 Task: Select the on-hover option in the render guides.
Action: Mouse moved to (8, 470)
Screenshot: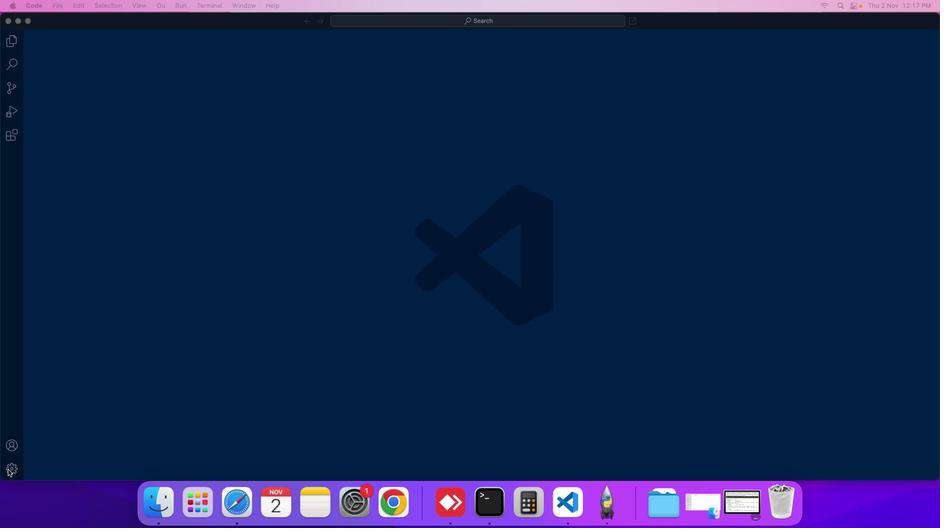 
Action: Mouse pressed left at (8, 470)
Screenshot: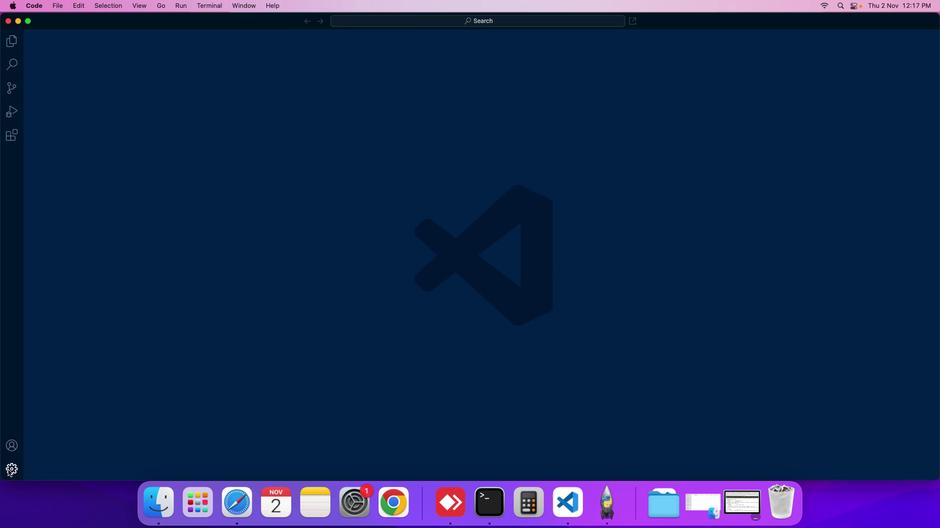 
Action: Mouse moved to (49, 386)
Screenshot: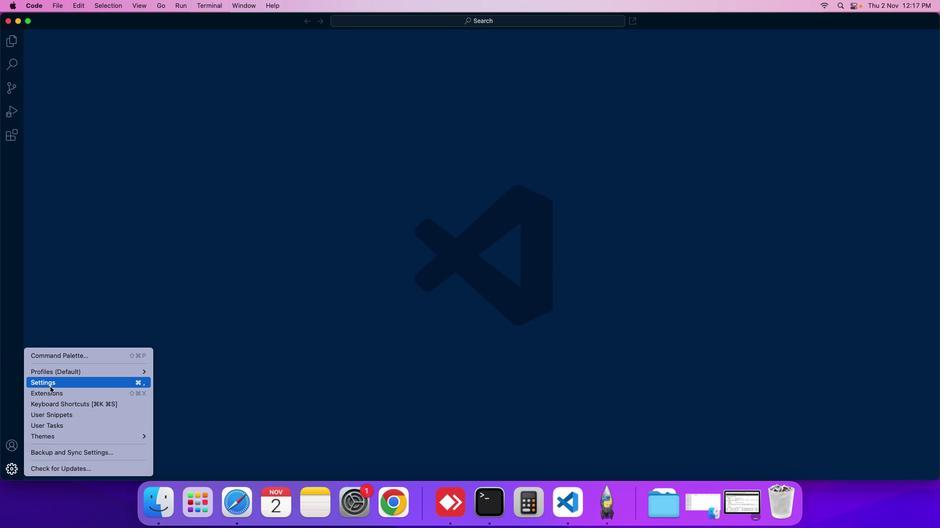 
Action: Mouse pressed left at (49, 386)
Screenshot: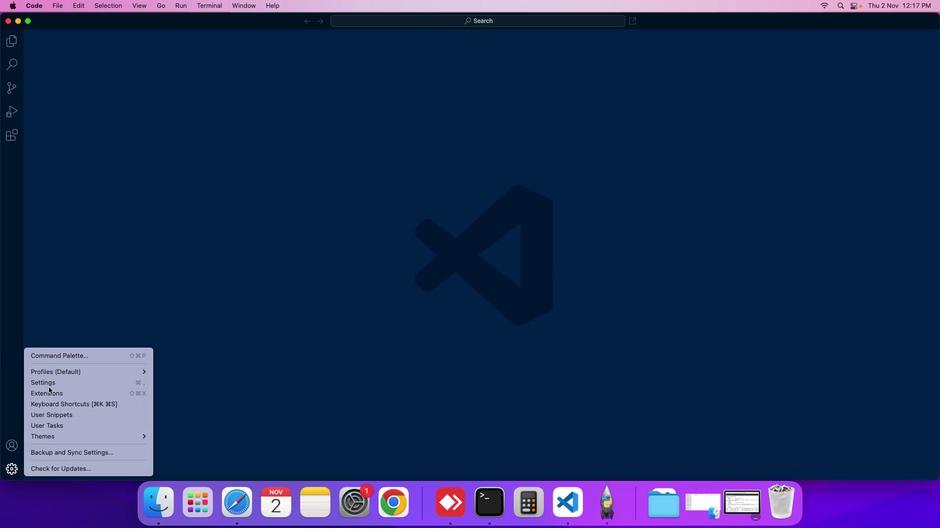 
Action: Mouse moved to (244, 119)
Screenshot: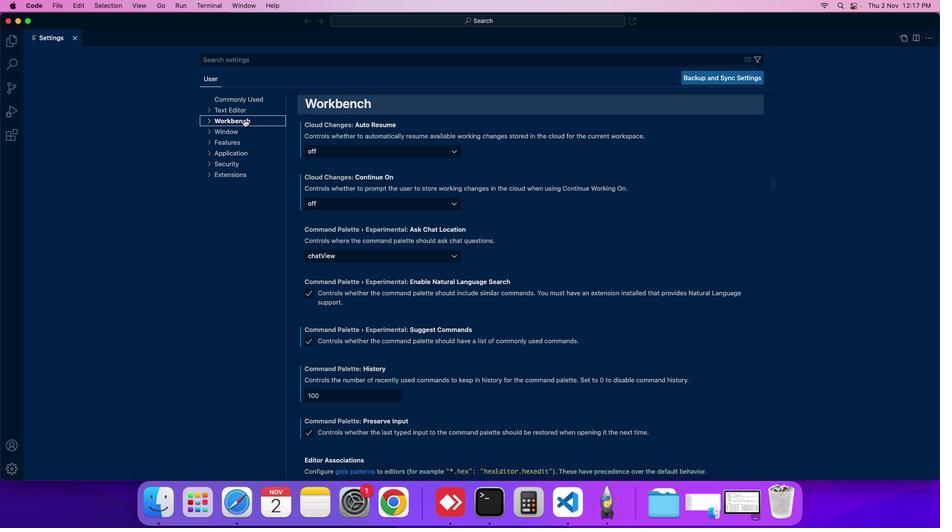 
Action: Mouse pressed left at (244, 119)
Screenshot: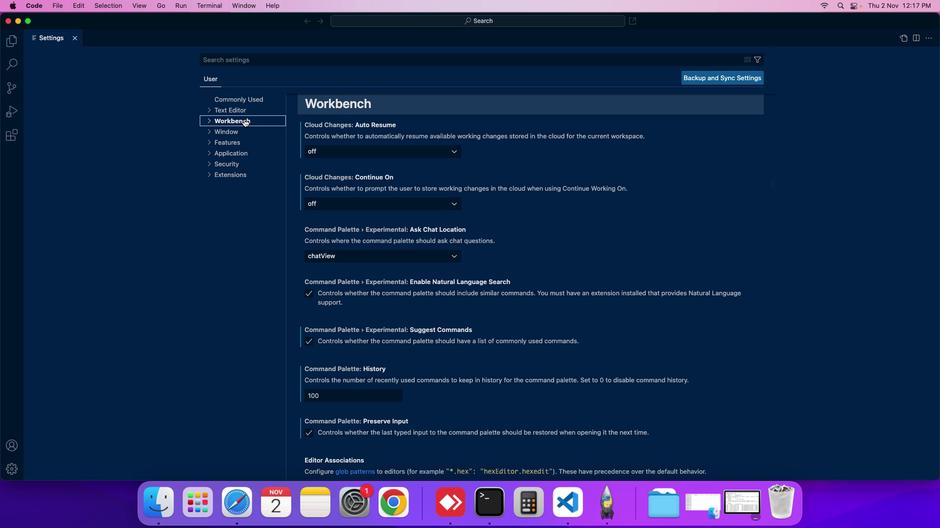 
Action: Mouse moved to (247, 129)
Screenshot: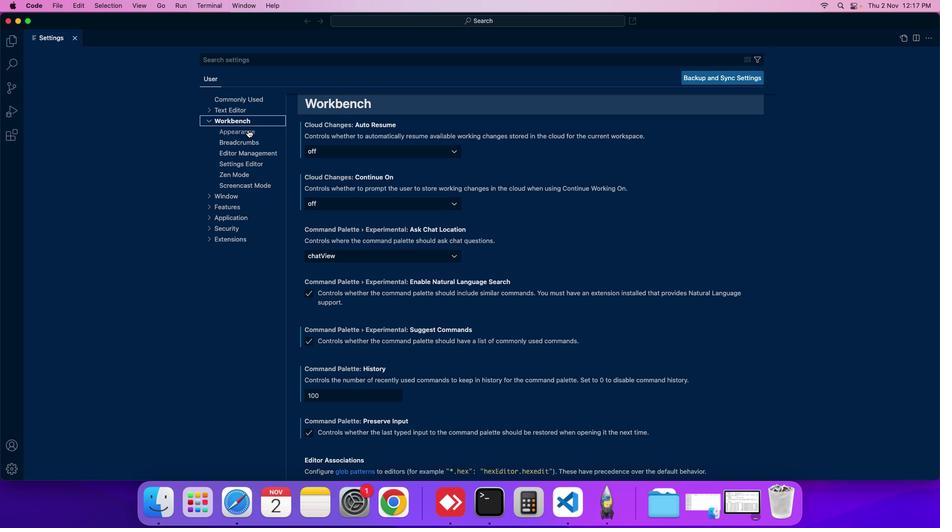 
Action: Mouse pressed left at (247, 129)
Screenshot: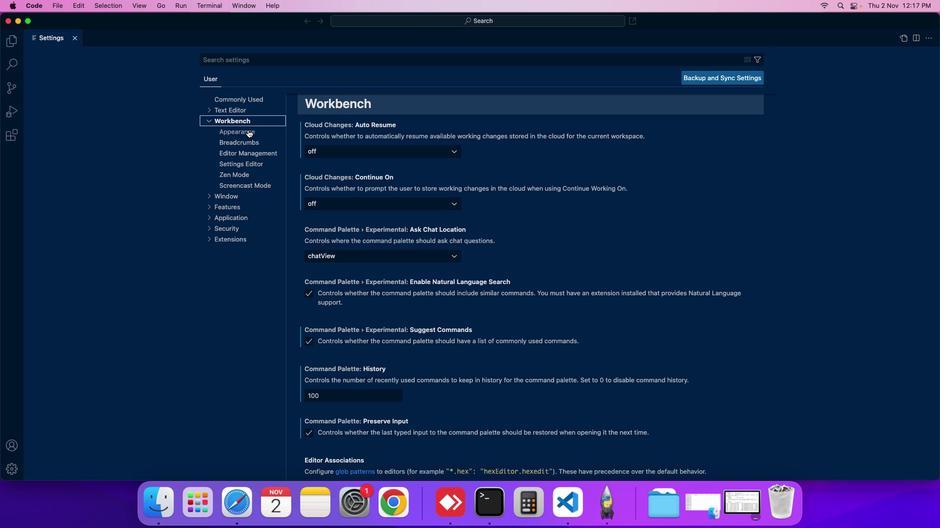 
Action: Mouse moved to (372, 281)
Screenshot: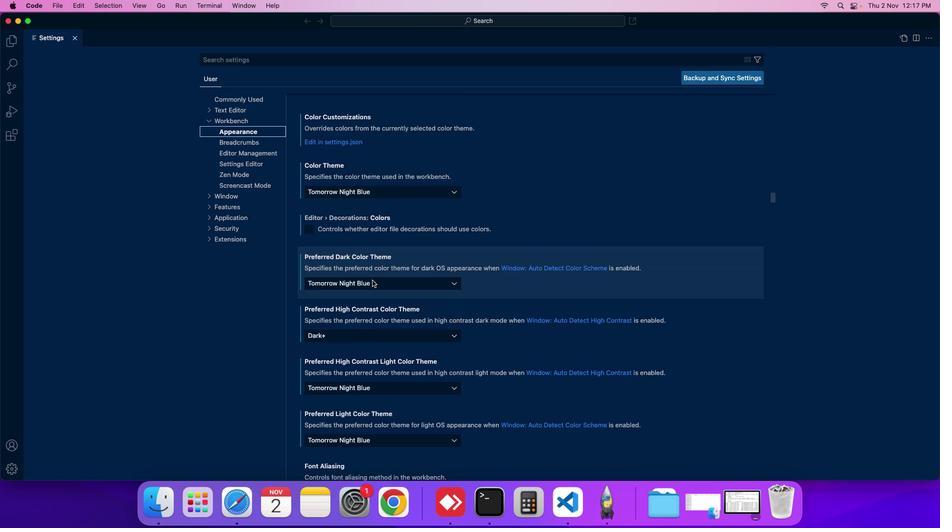
Action: Mouse scrolled (372, 281) with delta (0, 0)
Screenshot: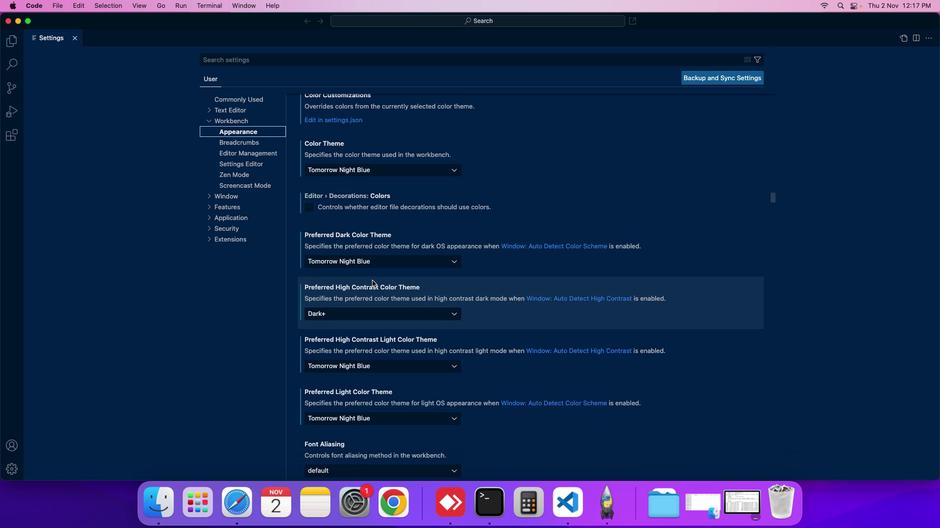 
Action: Mouse moved to (372, 281)
Screenshot: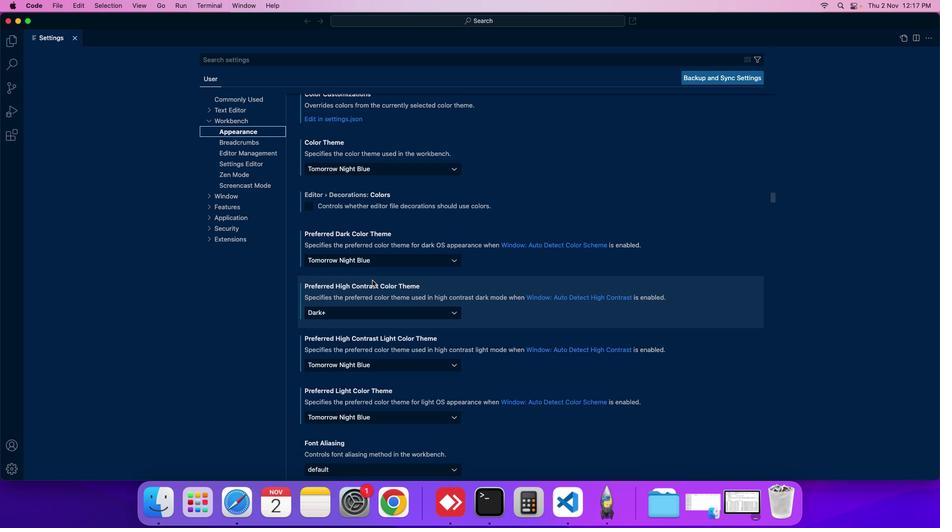 
Action: Mouse scrolled (372, 281) with delta (0, 0)
Screenshot: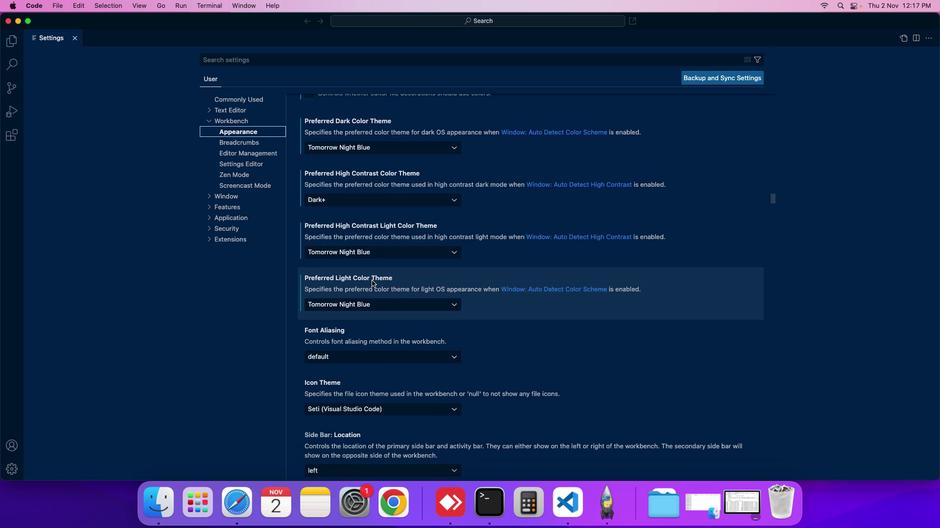 
Action: Mouse moved to (372, 281)
Screenshot: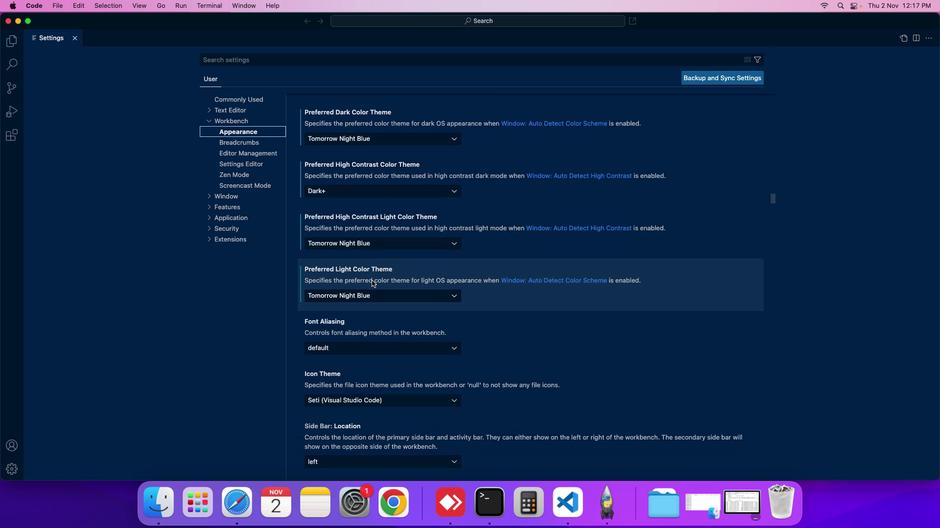 
Action: Mouse scrolled (372, 281) with delta (0, 0)
Screenshot: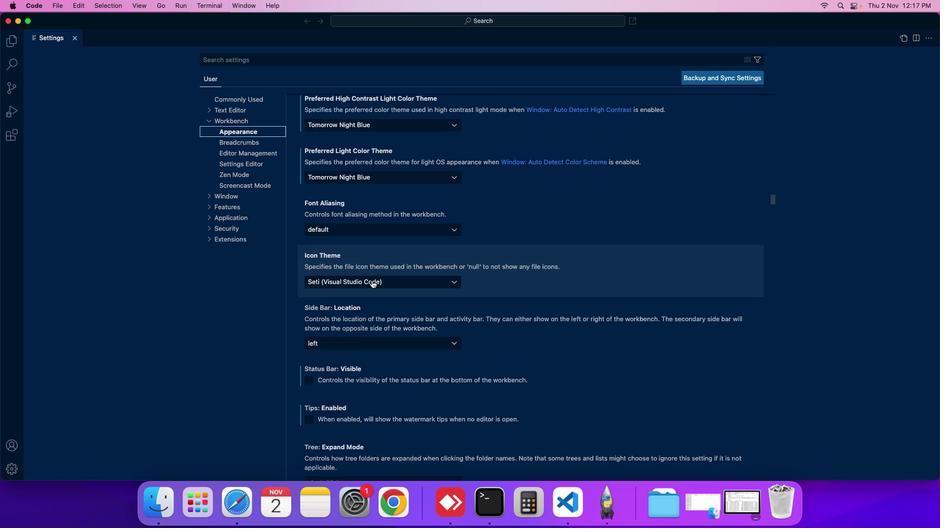 
Action: Mouse scrolled (372, 281) with delta (0, 0)
Screenshot: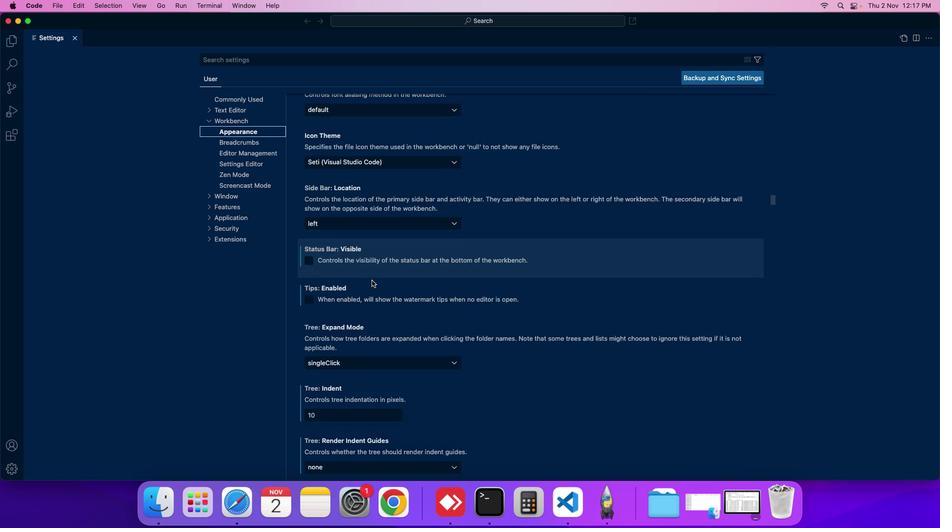 
Action: Mouse scrolled (372, 281) with delta (0, 0)
Screenshot: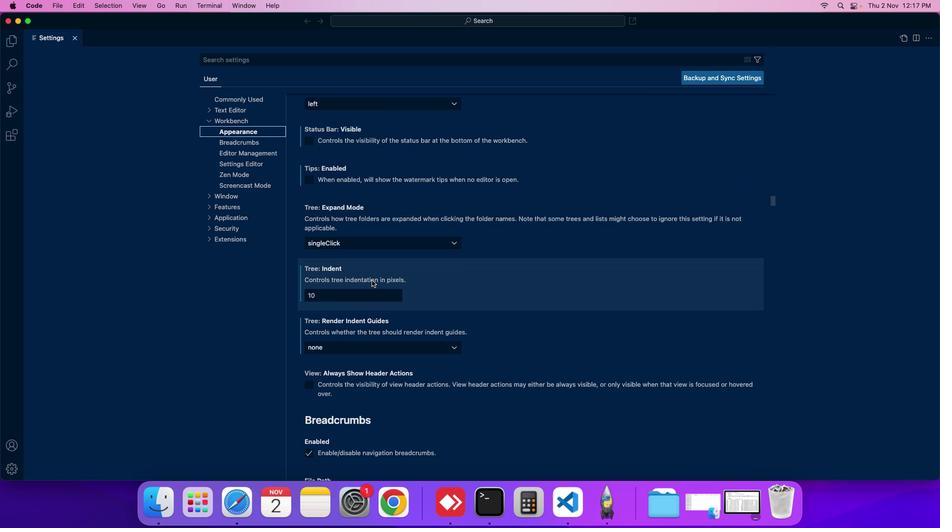 
Action: Mouse moved to (359, 341)
Screenshot: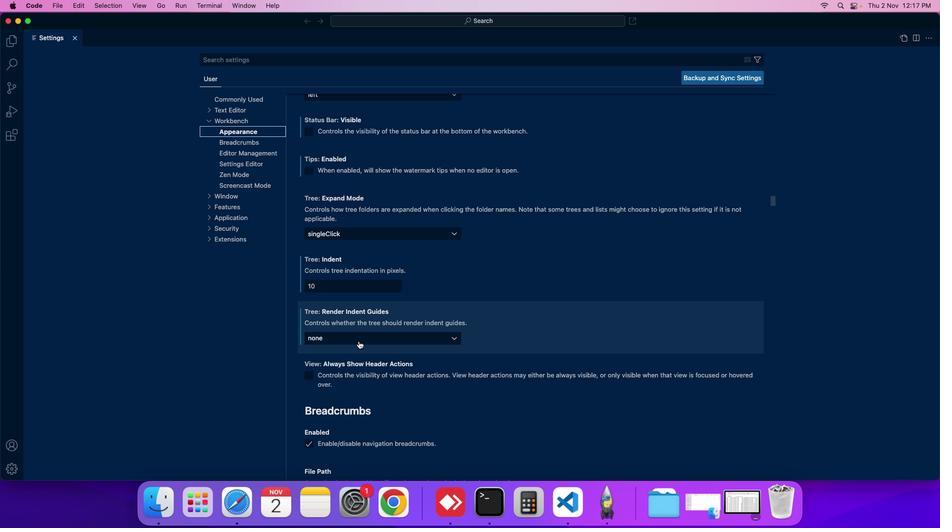 
Action: Mouse pressed left at (359, 341)
Screenshot: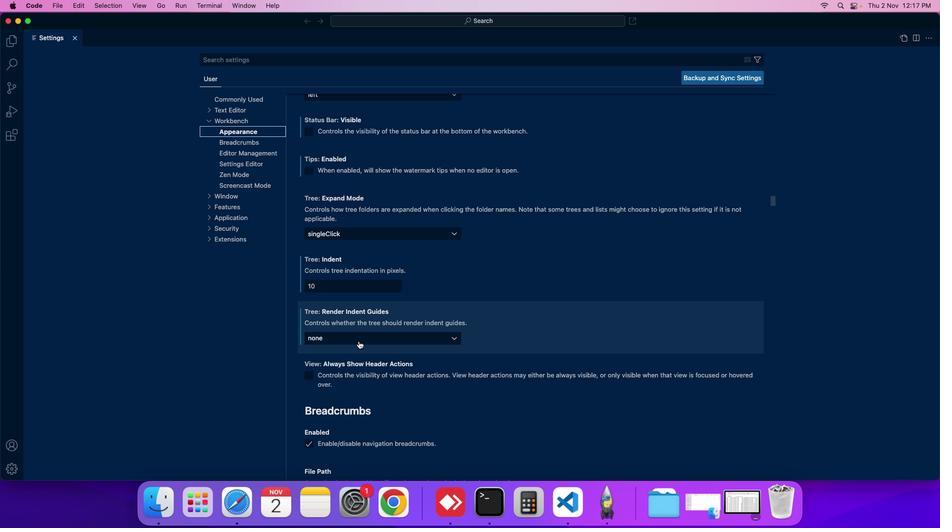 
Action: Mouse moved to (345, 360)
Screenshot: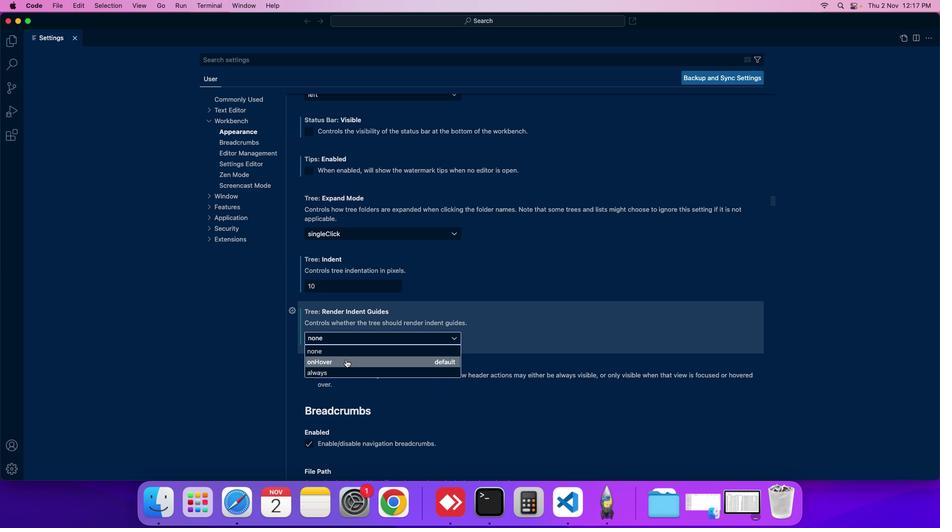 
Action: Mouse pressed left at (345, 360)
Screenshot: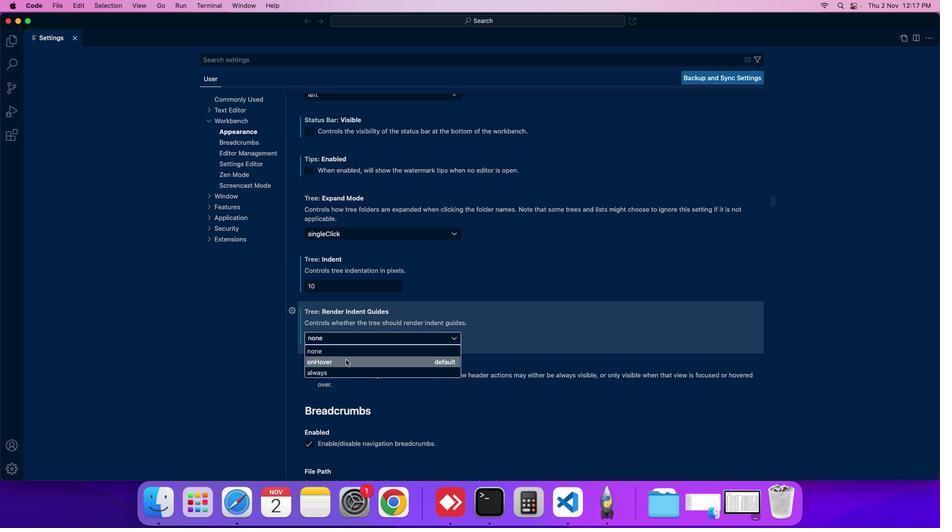 
